 Task: Choose the card "CANDLESTICK MAKER" for your new game.
Action: Mouse moved to (853, 654)
Screenshot: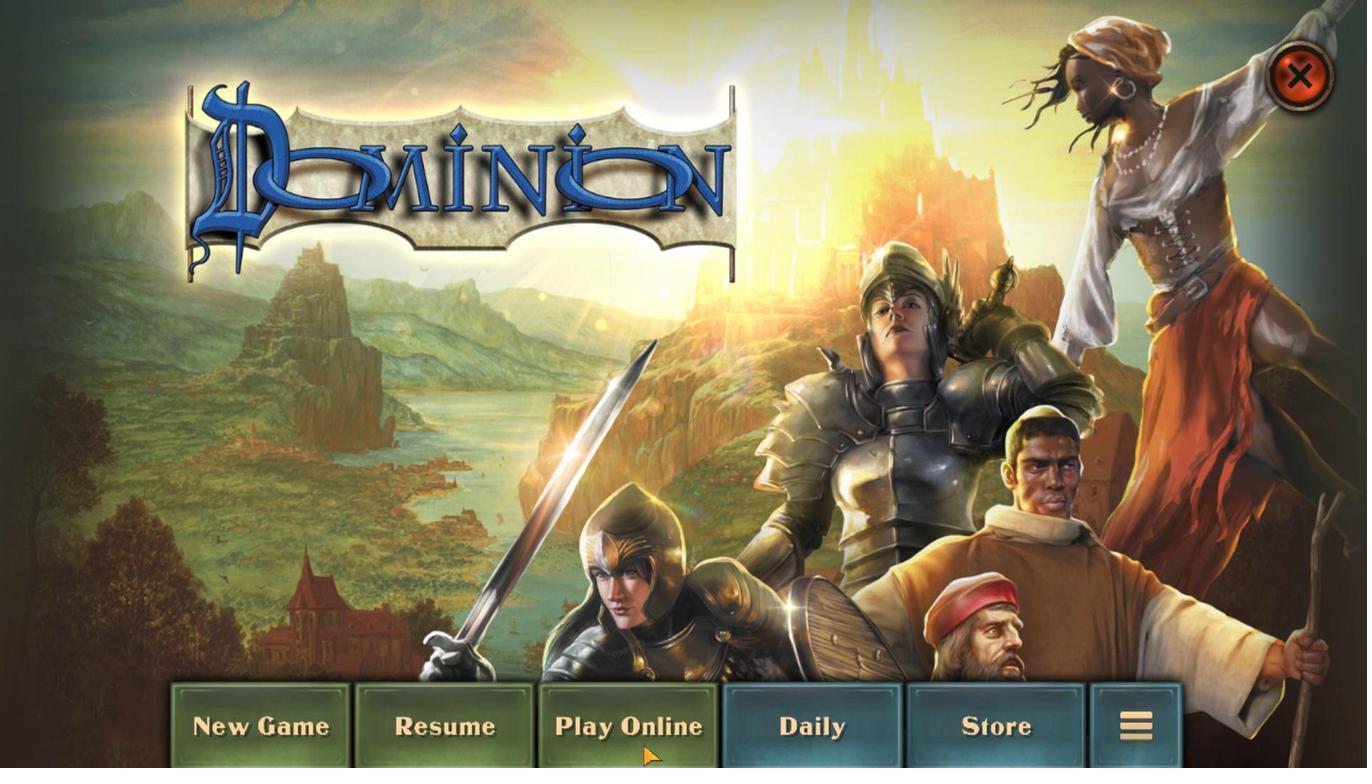 
Action: Mouse pressed left at (853, 654)
Screenshot: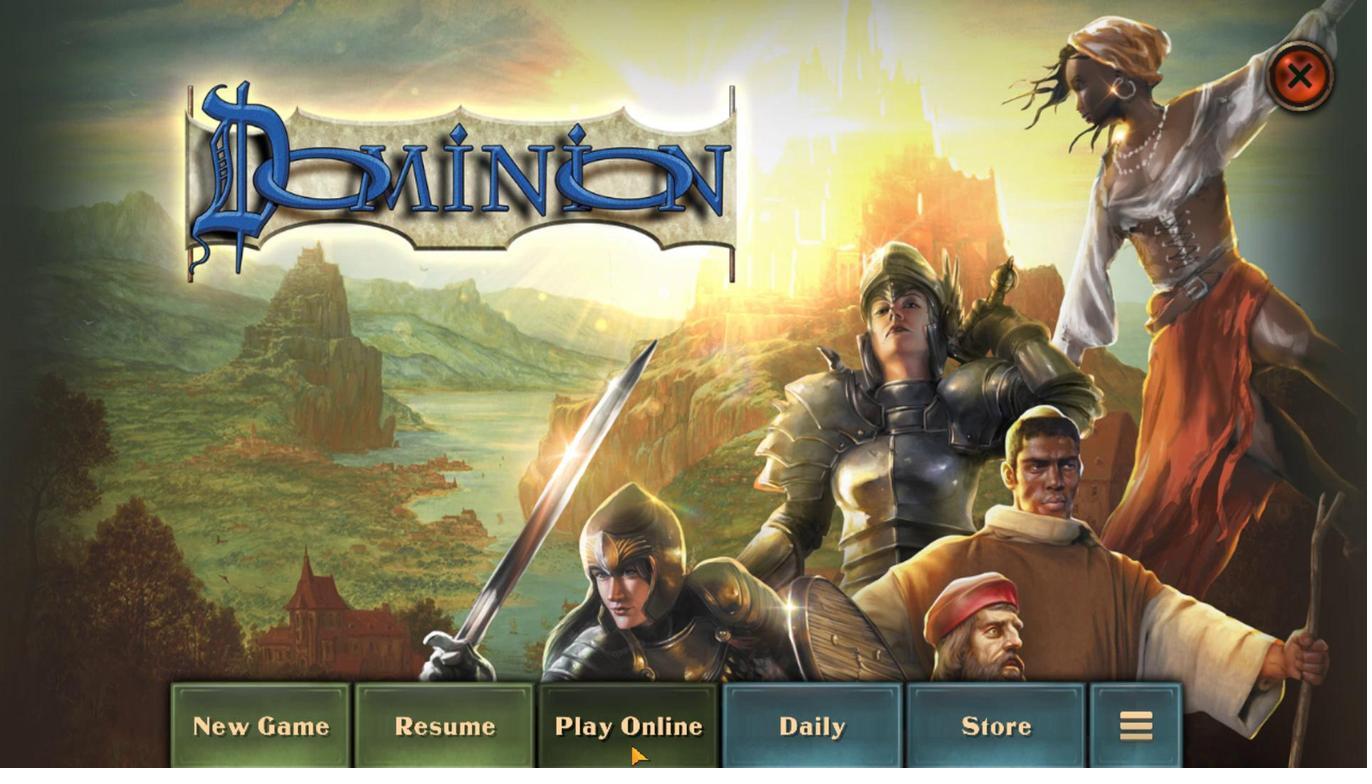 
Action: Mouse moved to (853, 650)
Screenshot: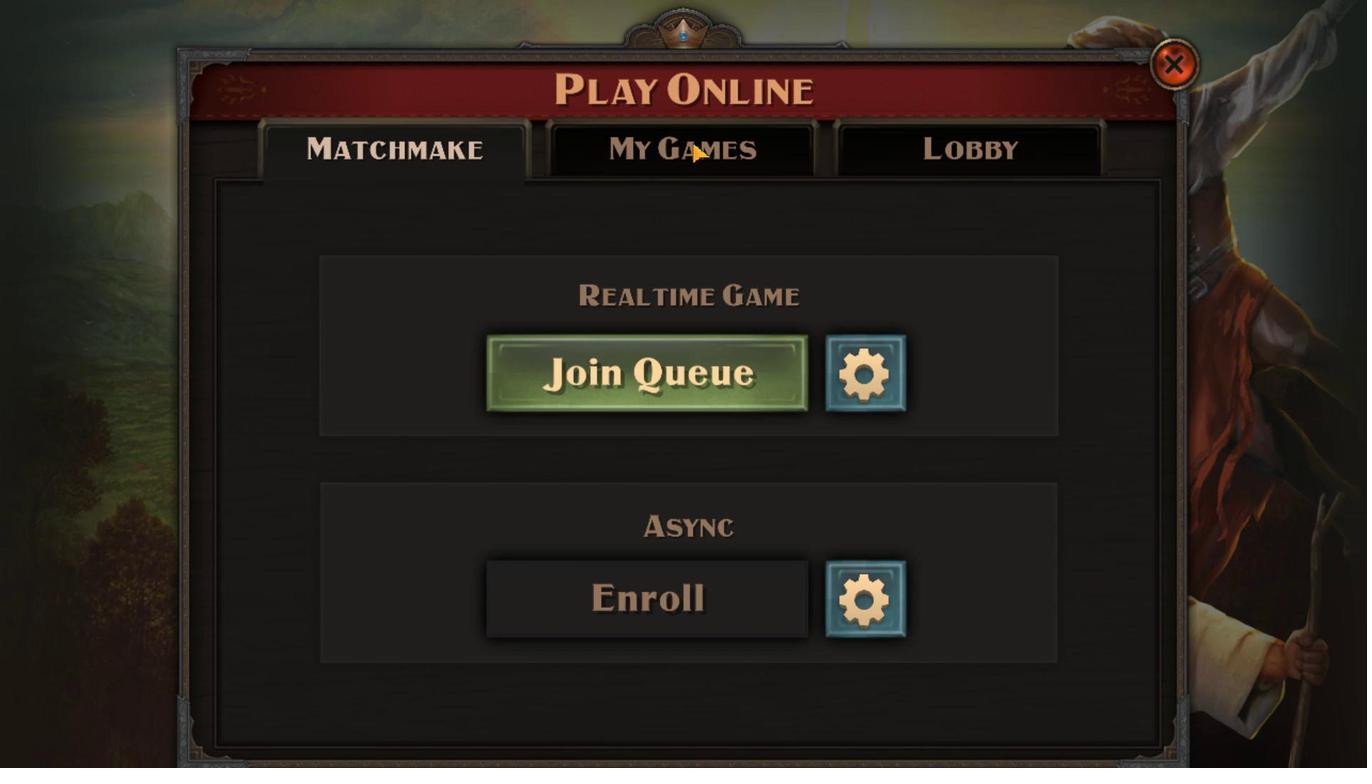 
Action: Mouse pressed left at (853, 650)
Screenshot: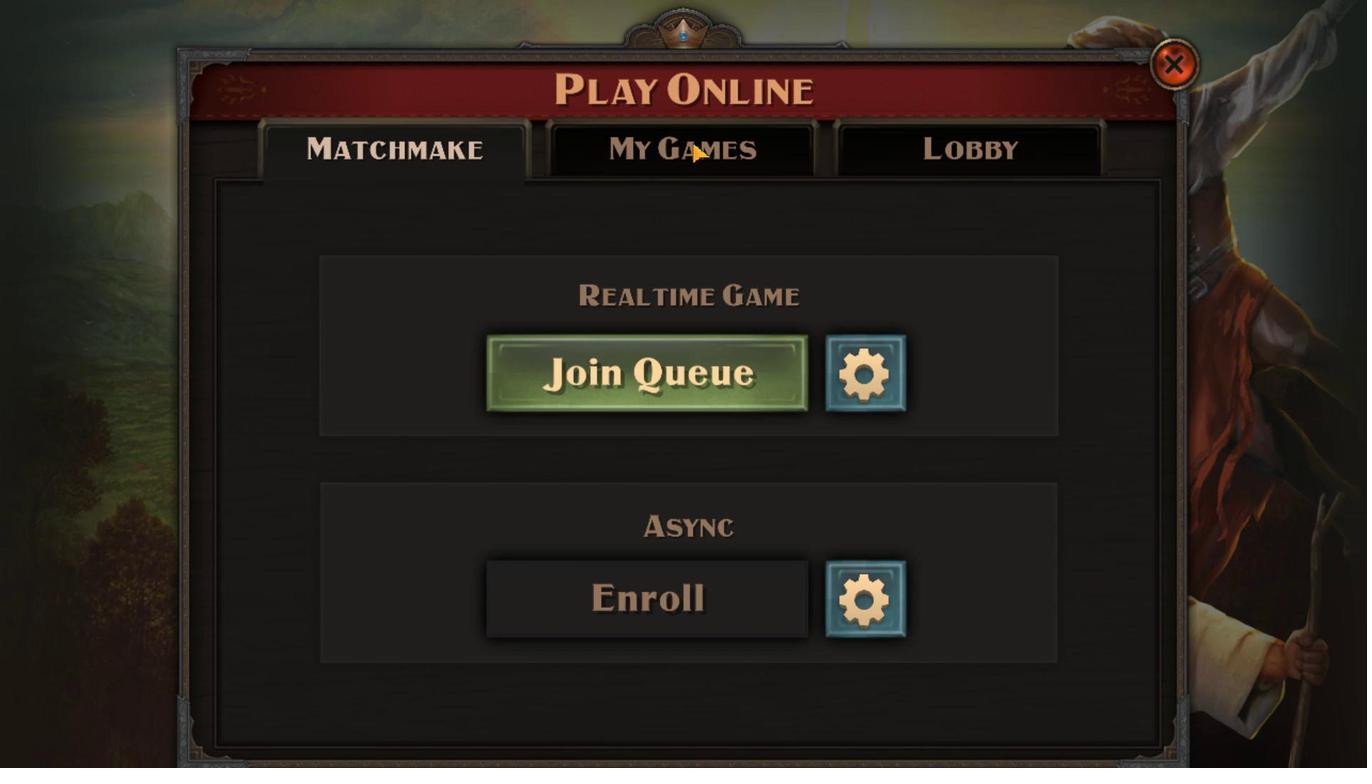 
Action: Mouse moved to (853, 653)
Screenshot: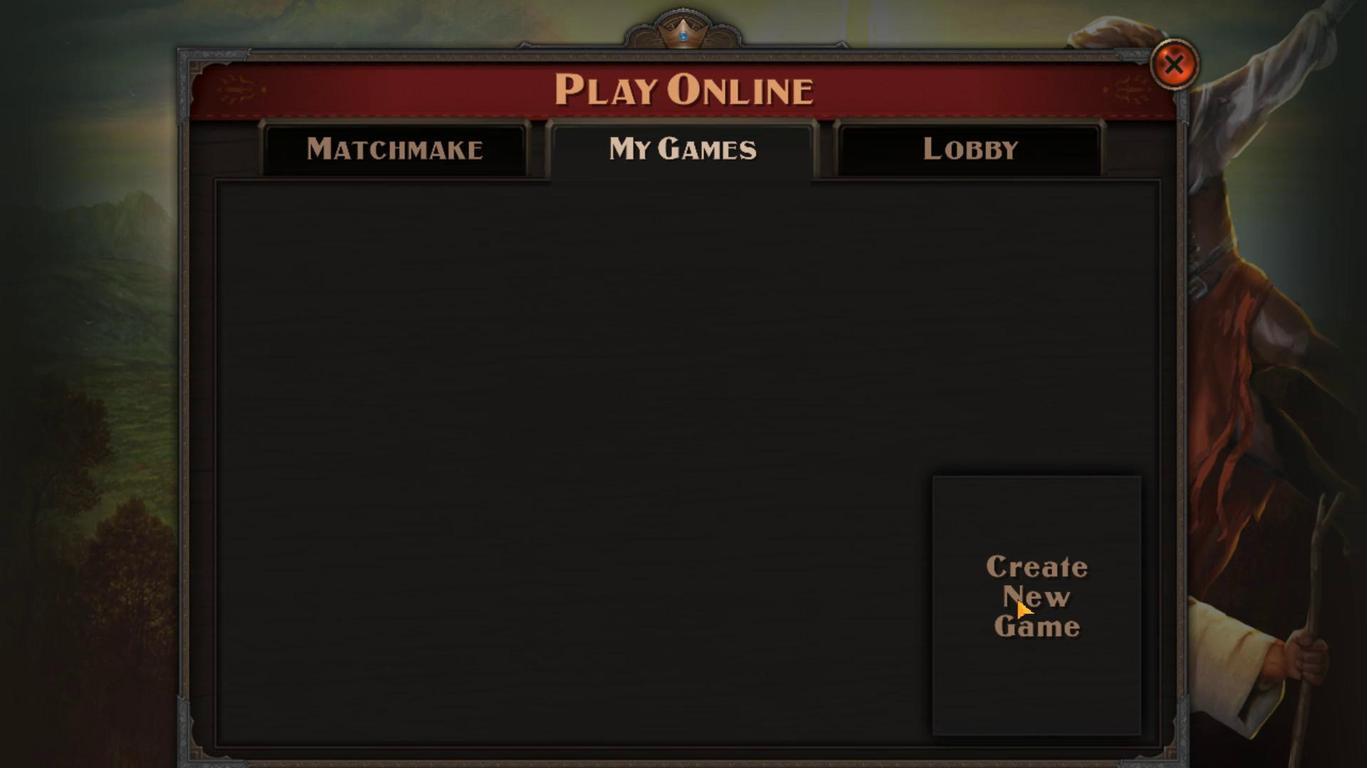 
Action: Mouse pressed left at (853, 653)
Screenshot: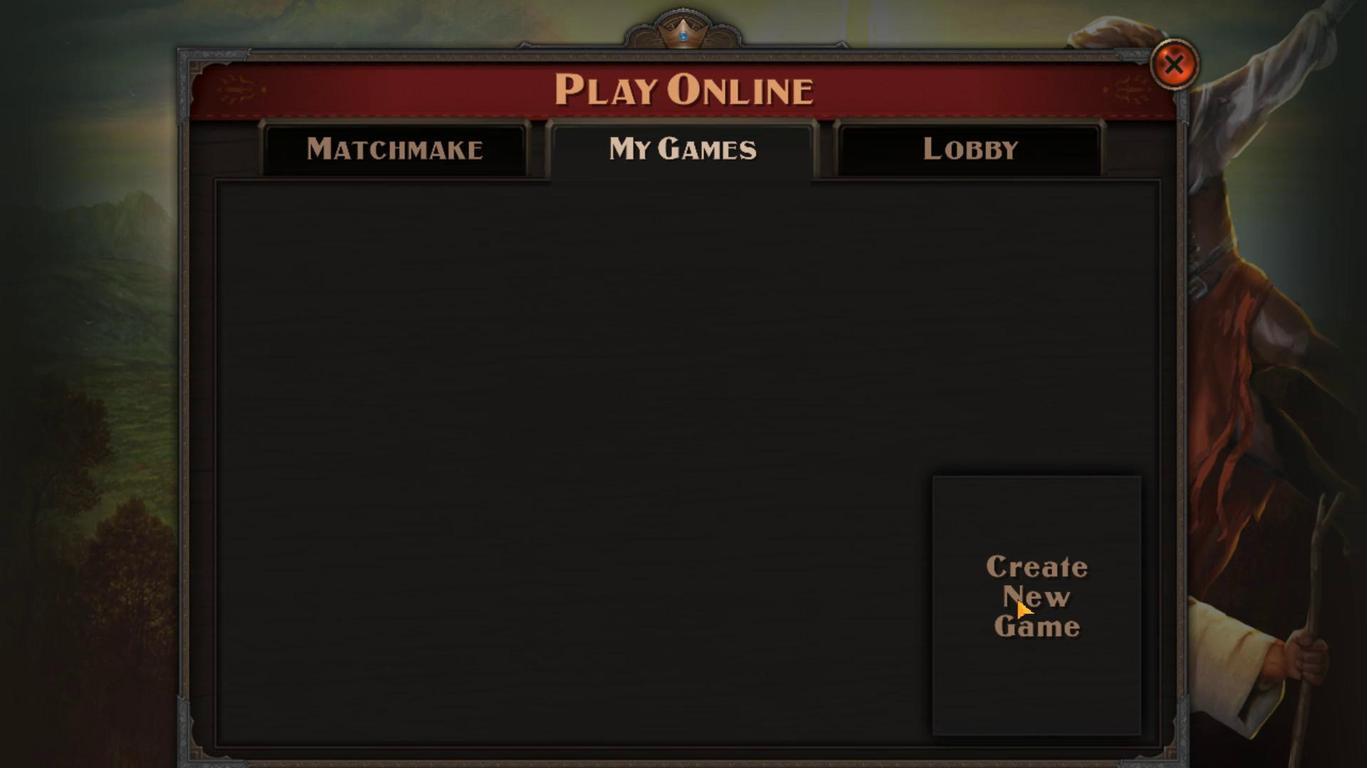 
Action: Mouse moved to (853, 650)
Screenshot: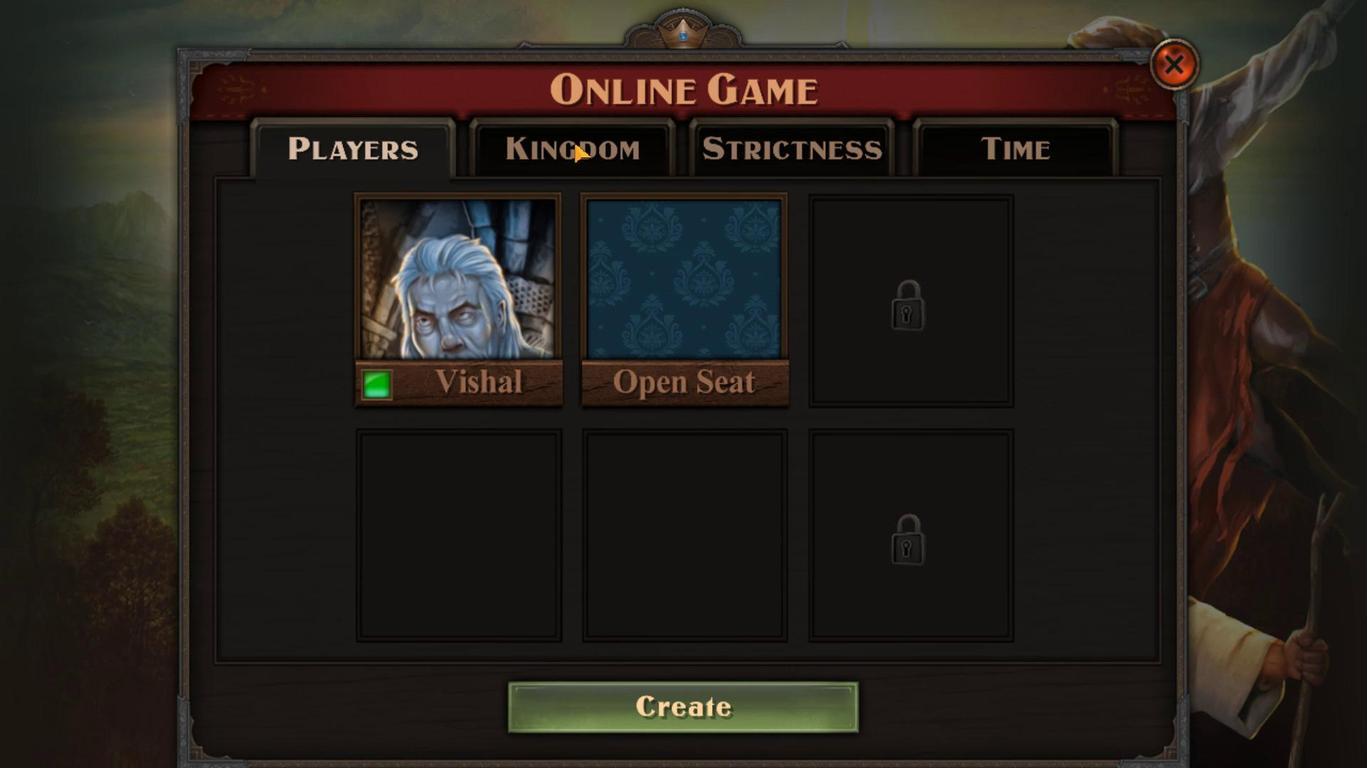 
Action: Mouse pressed left at (853, 650)
Screenshot: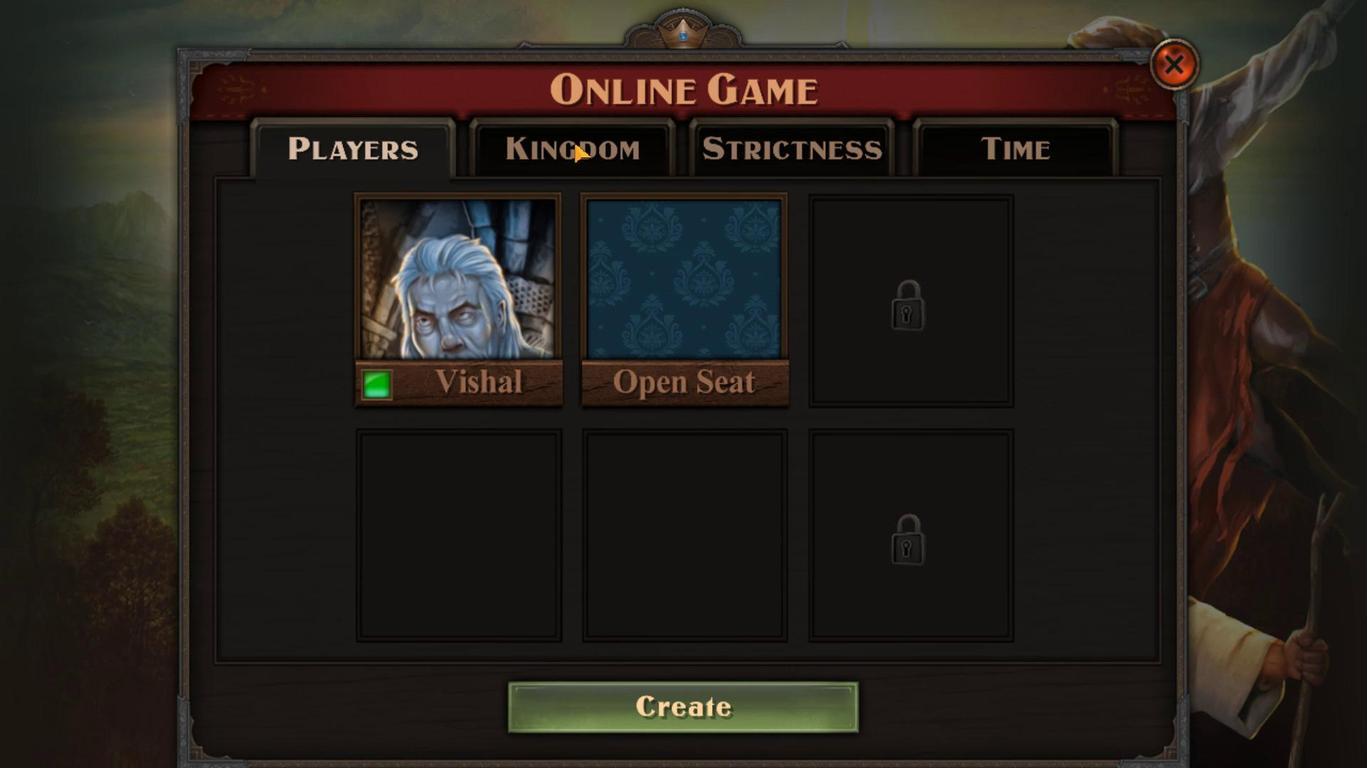 
Action: Mouse moved to (853, 651)
Screenshot: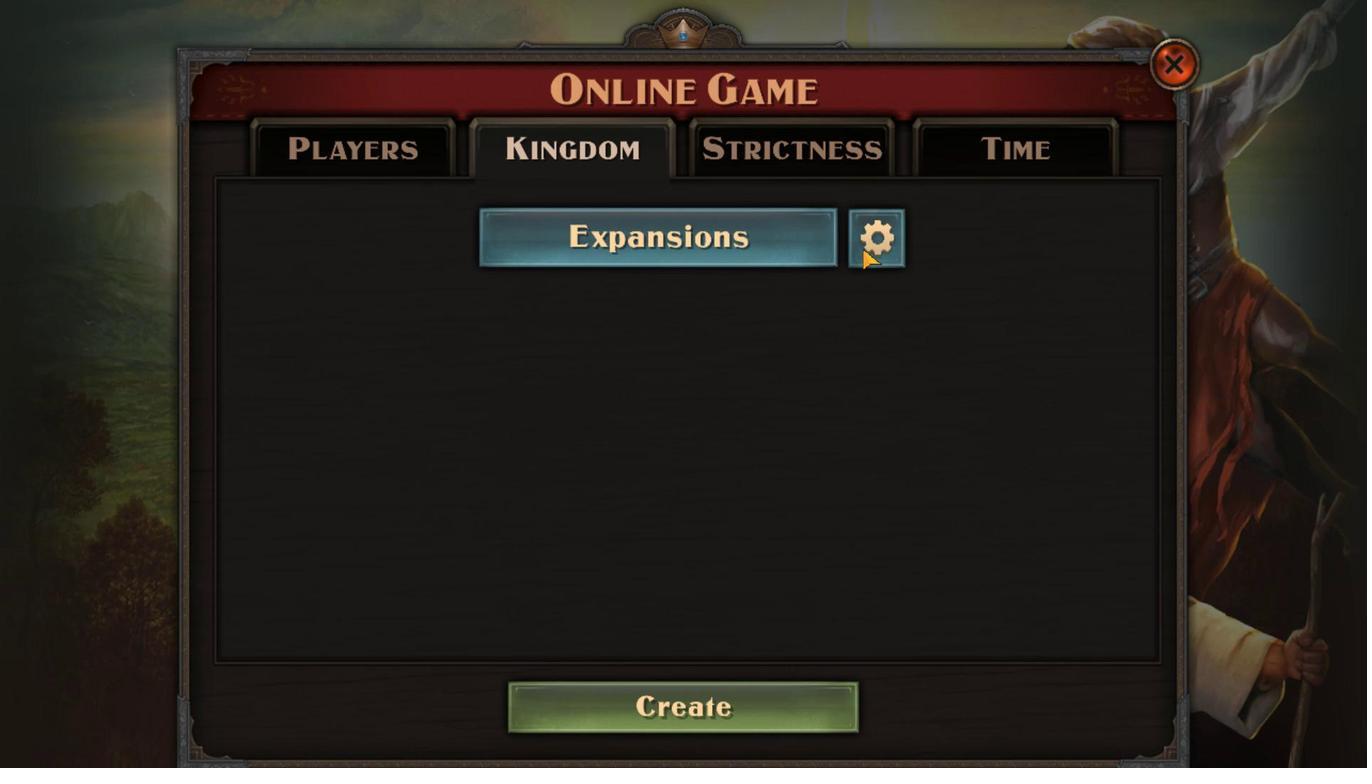 
Action: Mouse pressed left at (853, 651)
Screenshot: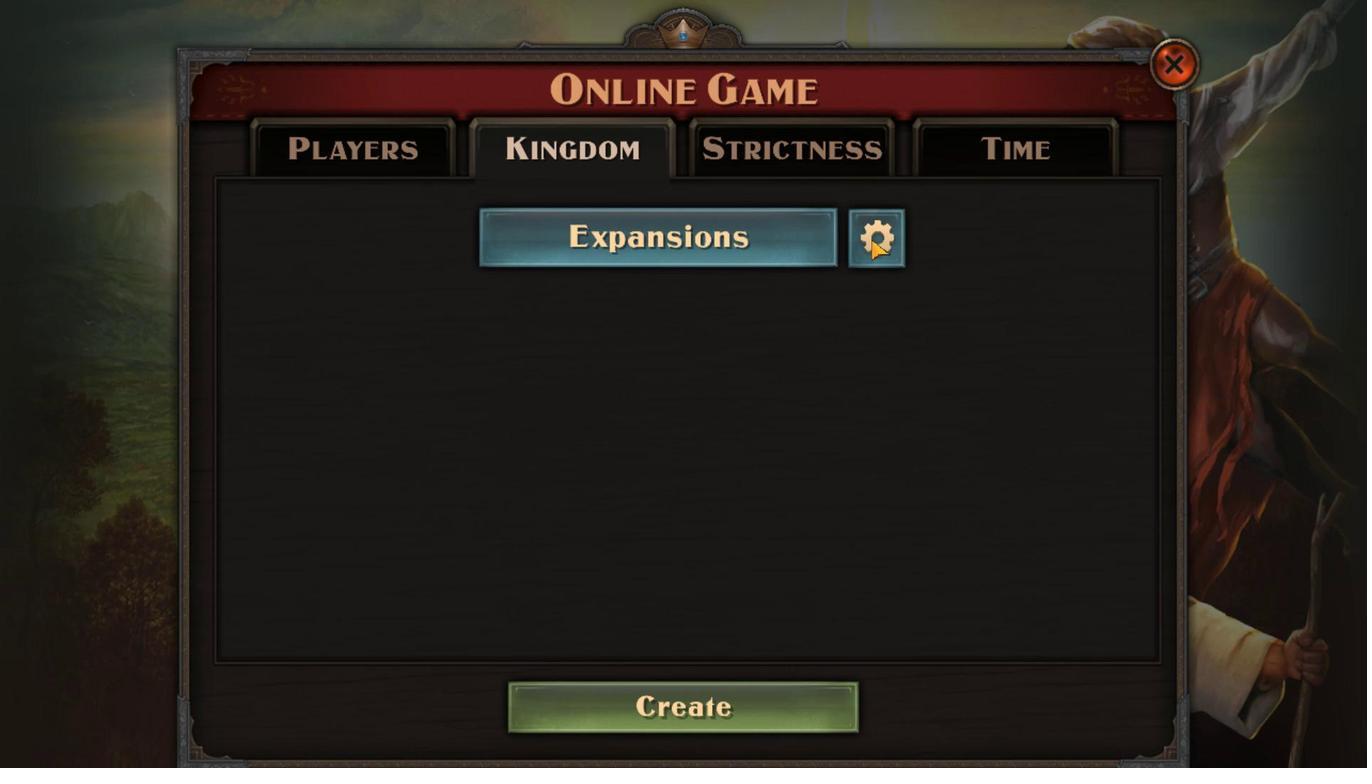 
Action: Mouse moved to (853, 651)
Screenshot: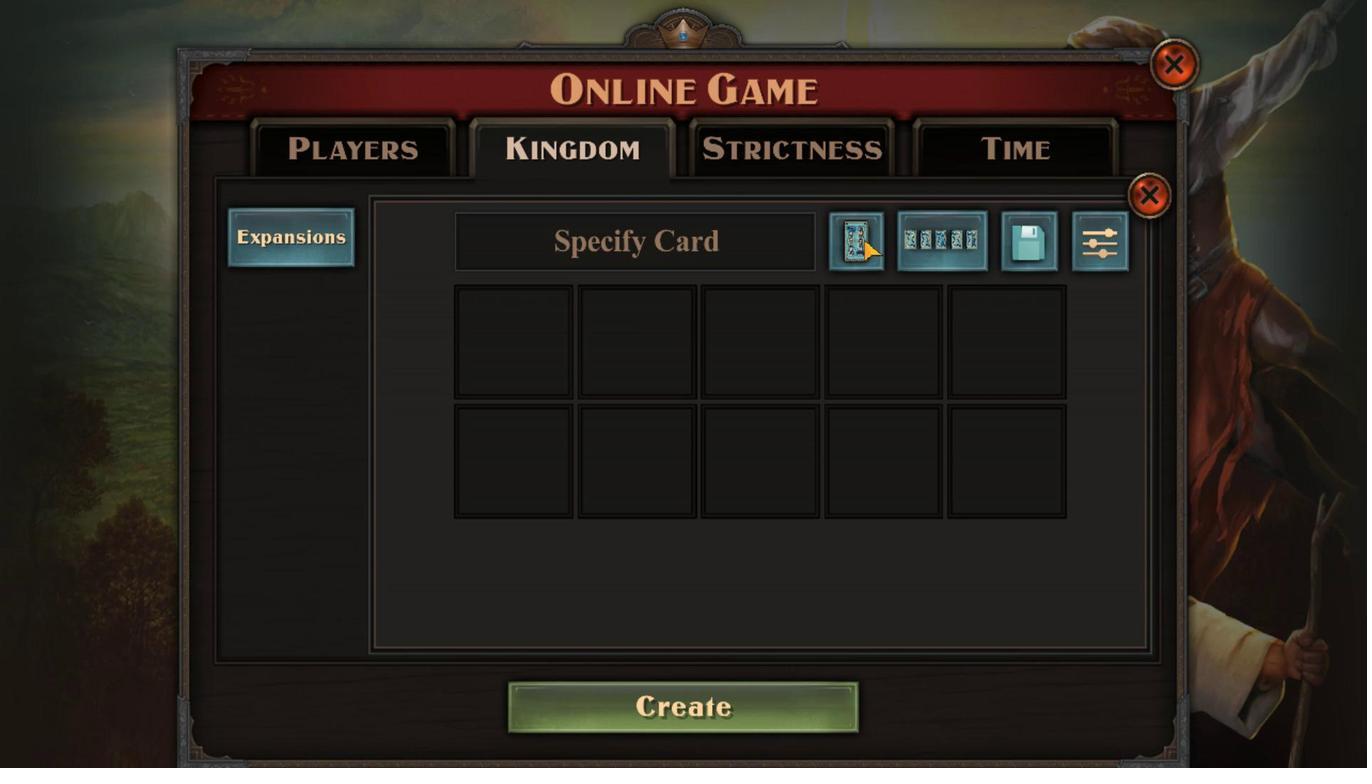 
Action: Mouse pressed left at (853, 651)
Screenshot: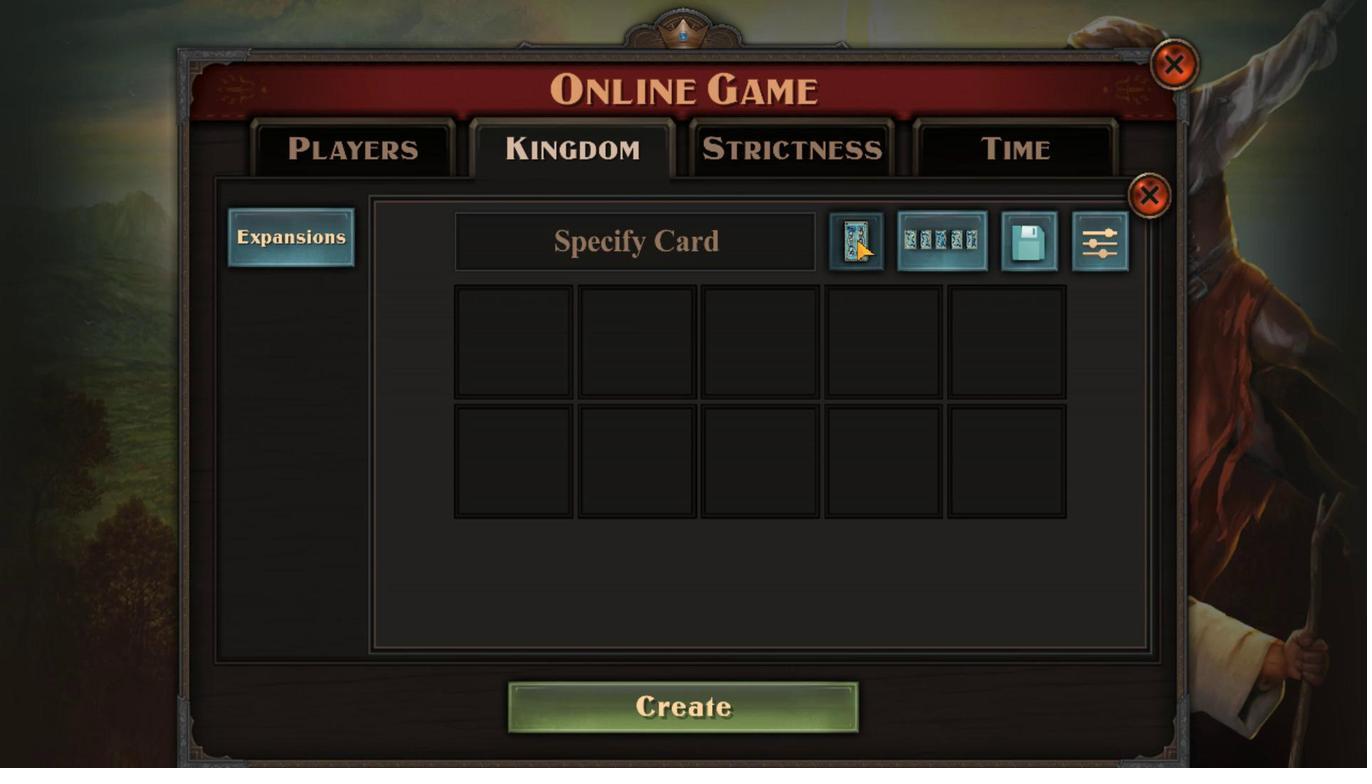 
Action: Mouse moved to (852, 652)
Screenshot: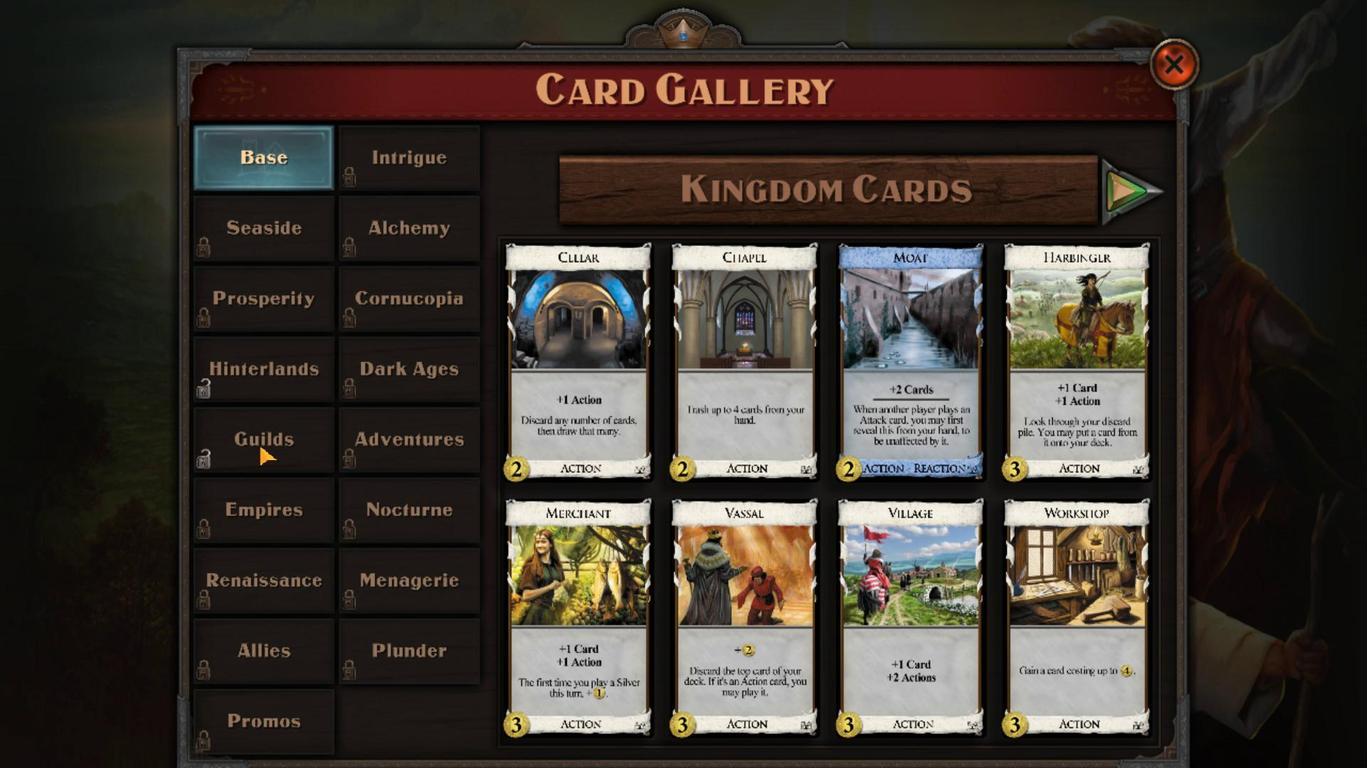 
Action: Mouse pressed left at (852, 652)
Screenshot: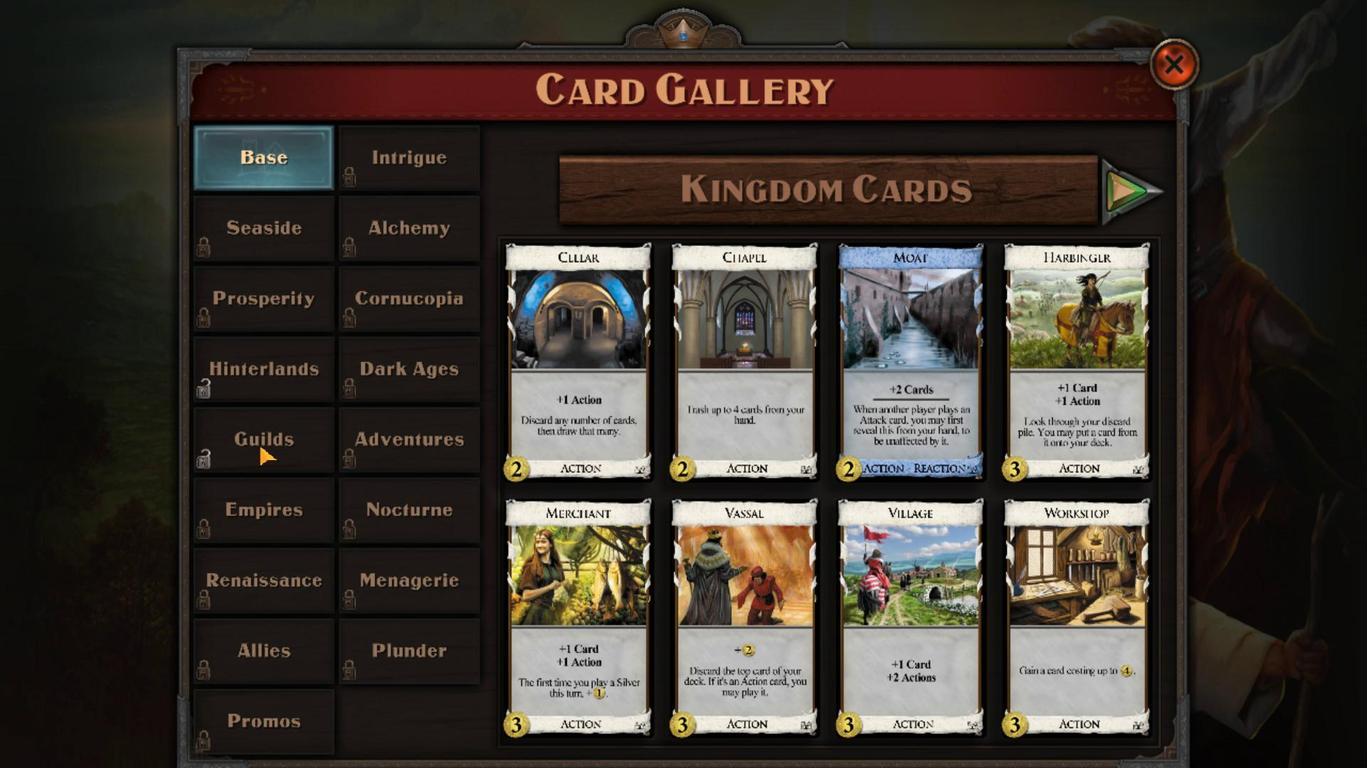 
Action: Mouse moved to (853, 652)
Screenshot: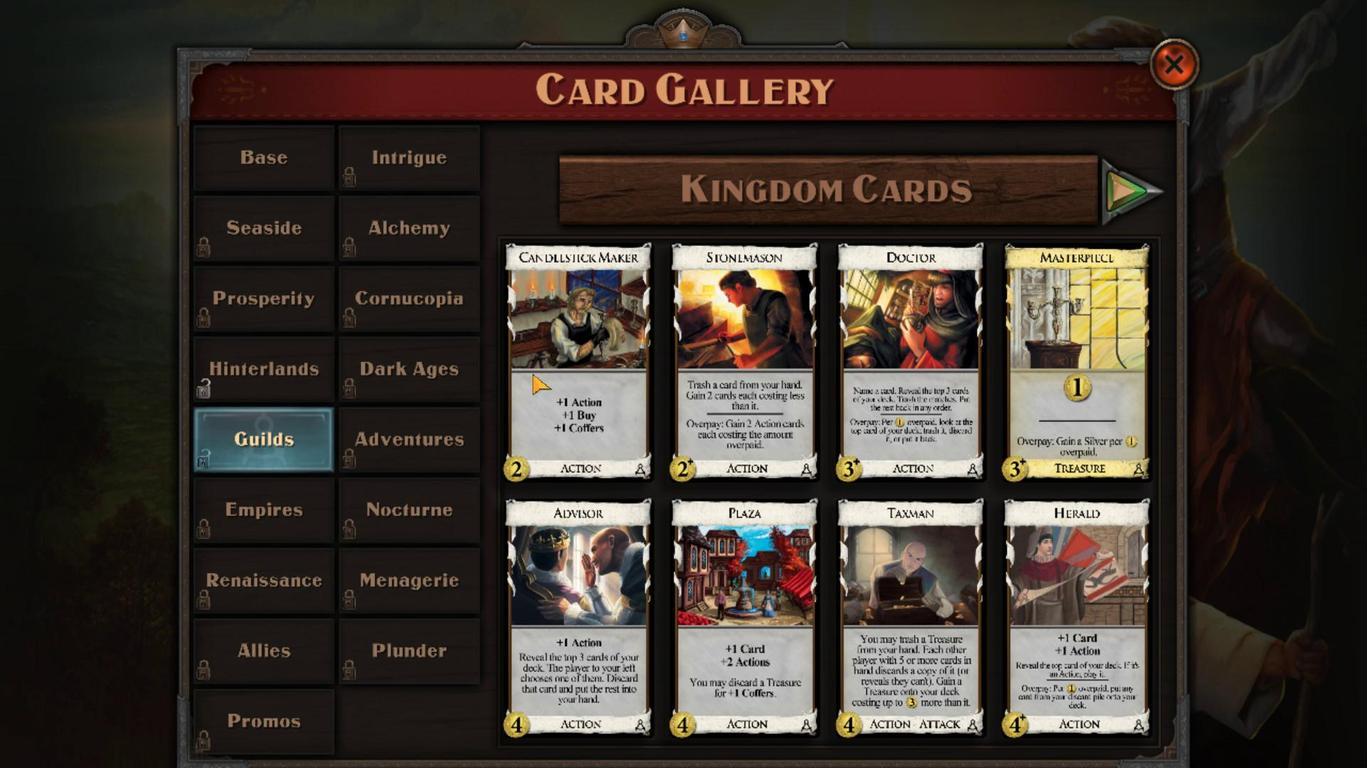 
Action: Mouse pressed left at (853, 652)
Screenshot: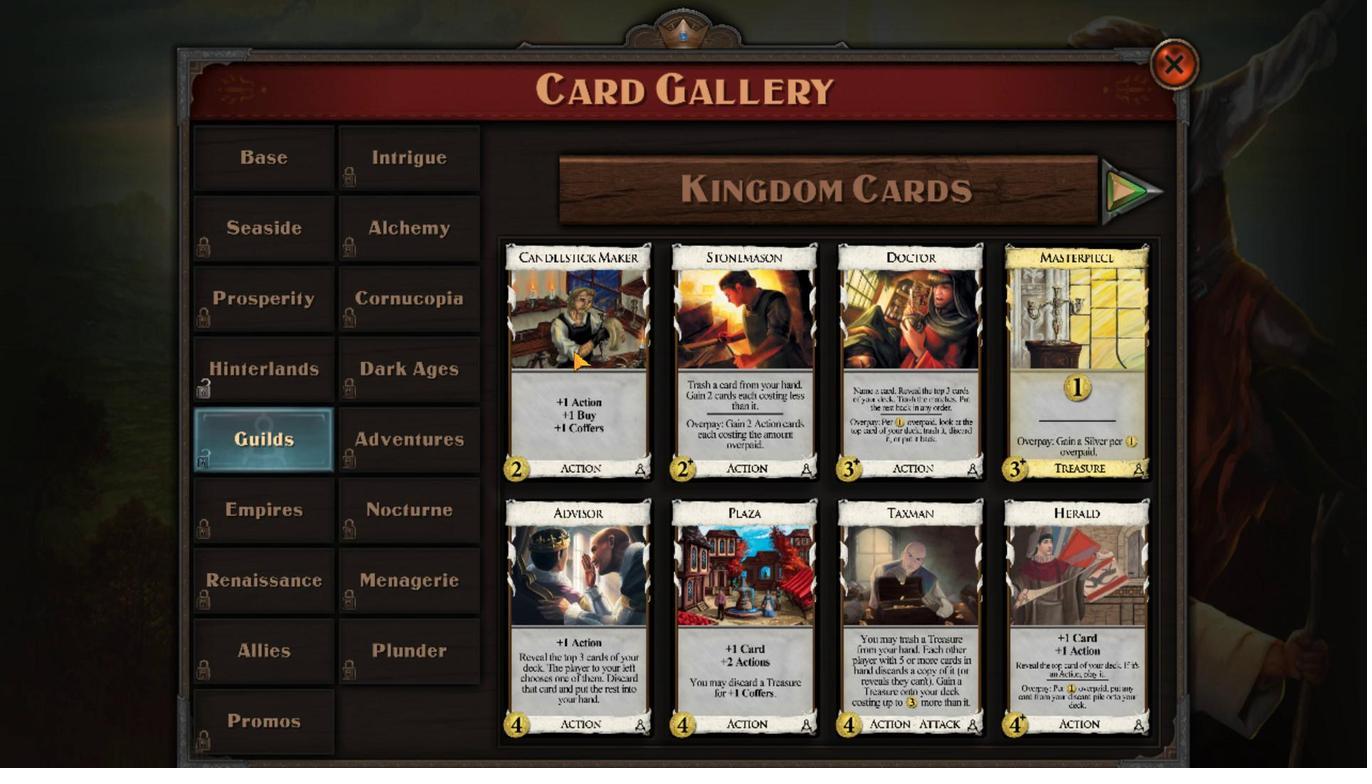 
